 Task: Change the message preview setting to show five lines in Microsoft Outlook.
Action: Mouse moved to (181, 27)
Screenshot: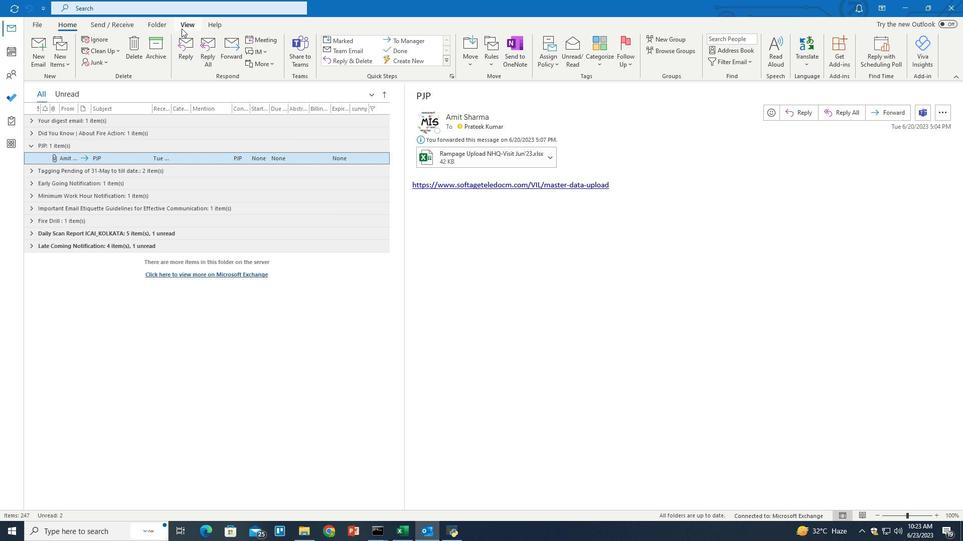 
Action: Mouse pressed left at (181, 27)
Screenshot: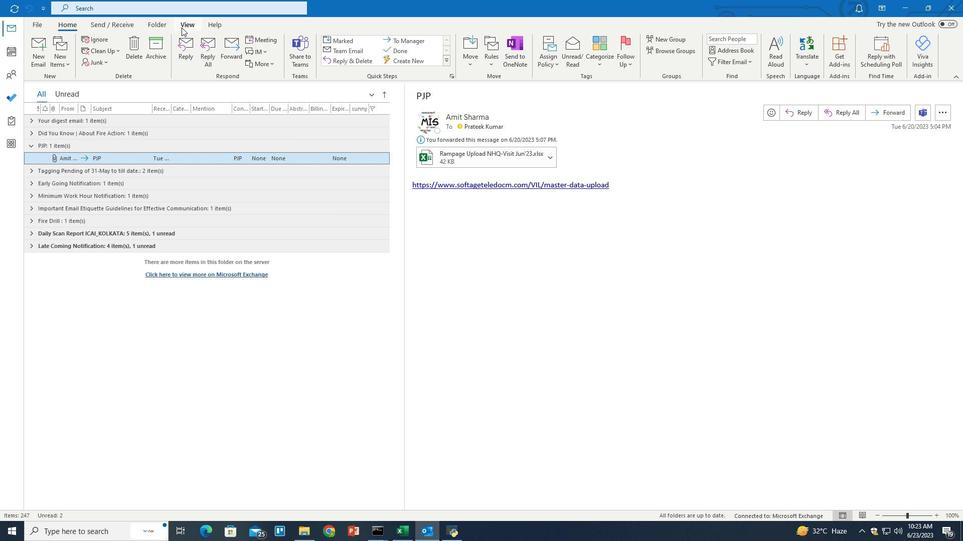 
Action: Mouse moved to (846, 51)
Screenshot: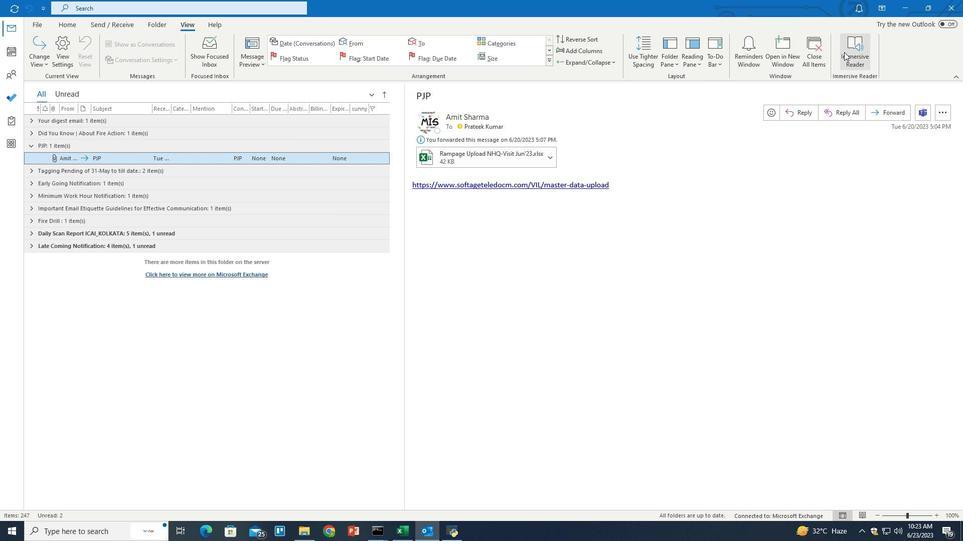 
Action: Mouse pressed left at (846, 51)
Screenshot: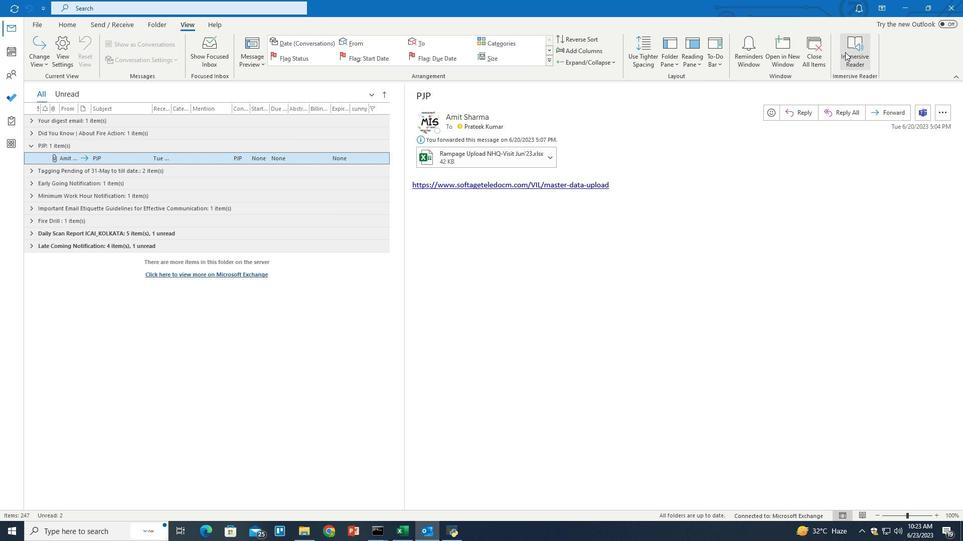 
Action: Mouse moved to (85, 53)
Screenshot: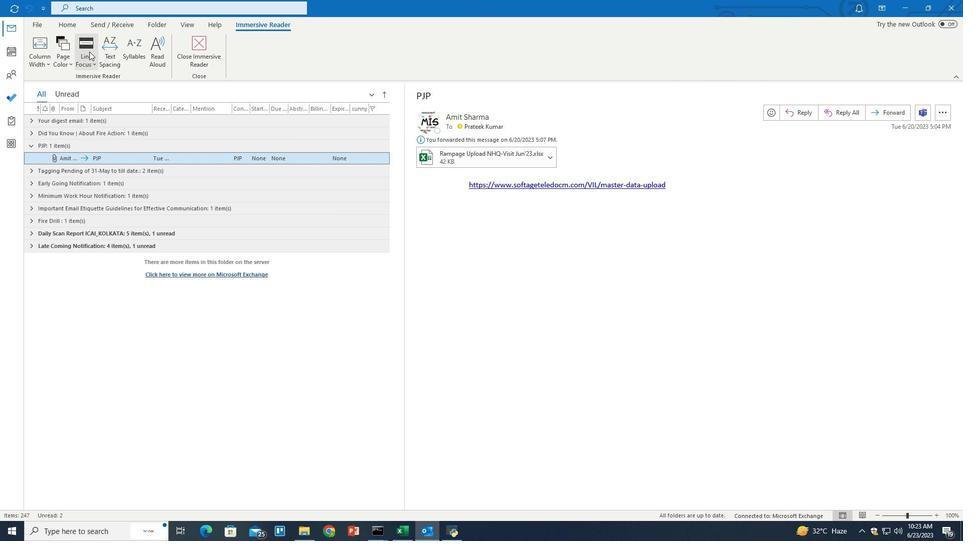 
Action: Mouse pressed left at (85, 53)
Screenshot: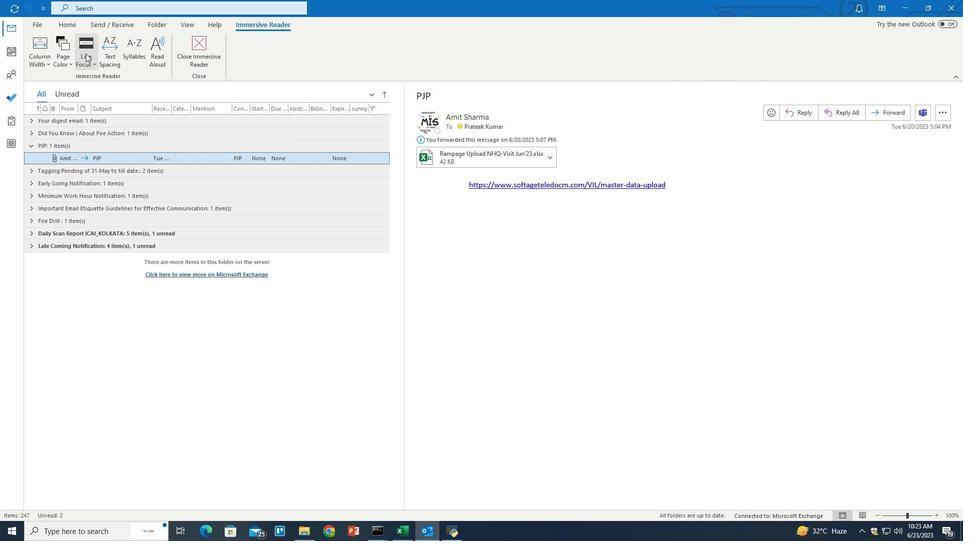 
Action: Mouse moved to (123, 154)
Screenshot: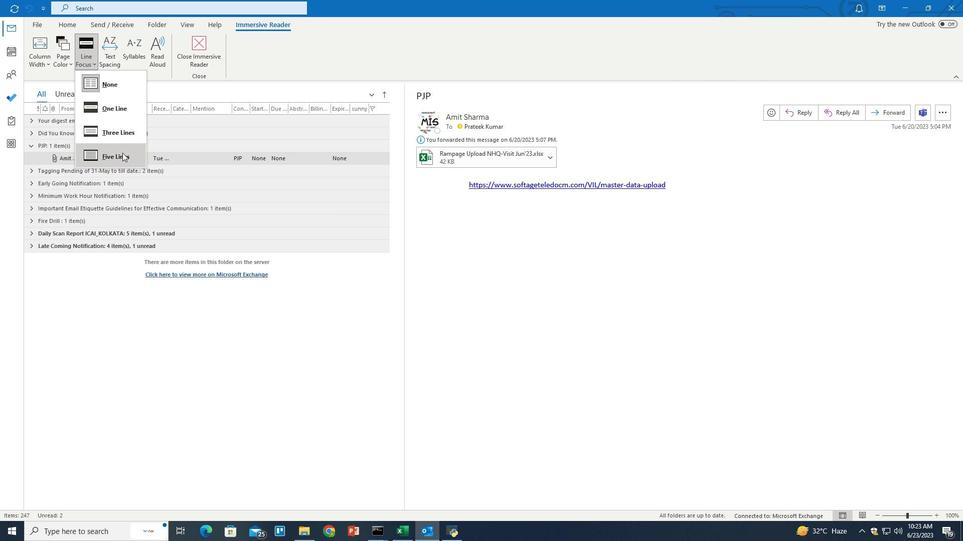 
Action: Mouse pressed left at (123, 154)
Screenshot: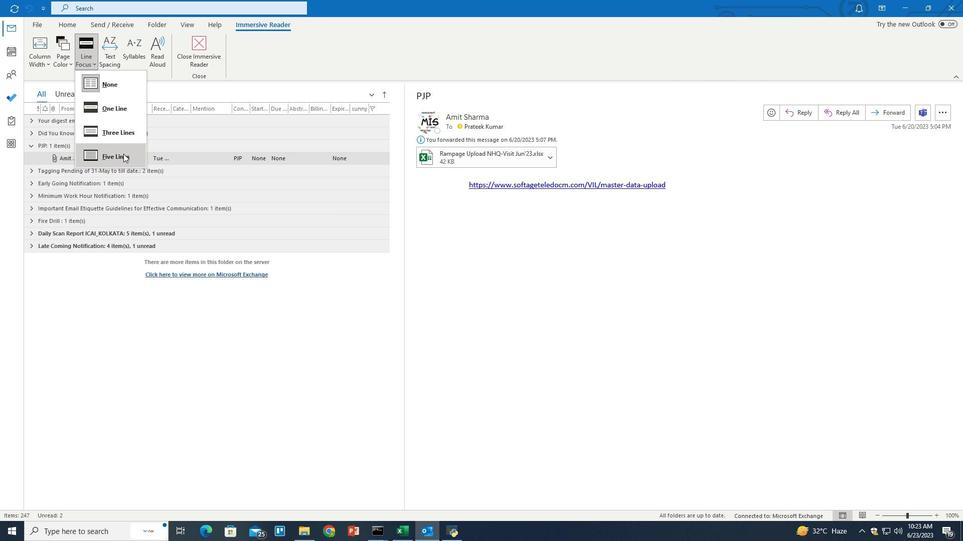 
Action: Mouse moved to (125, 155)
Screenshot: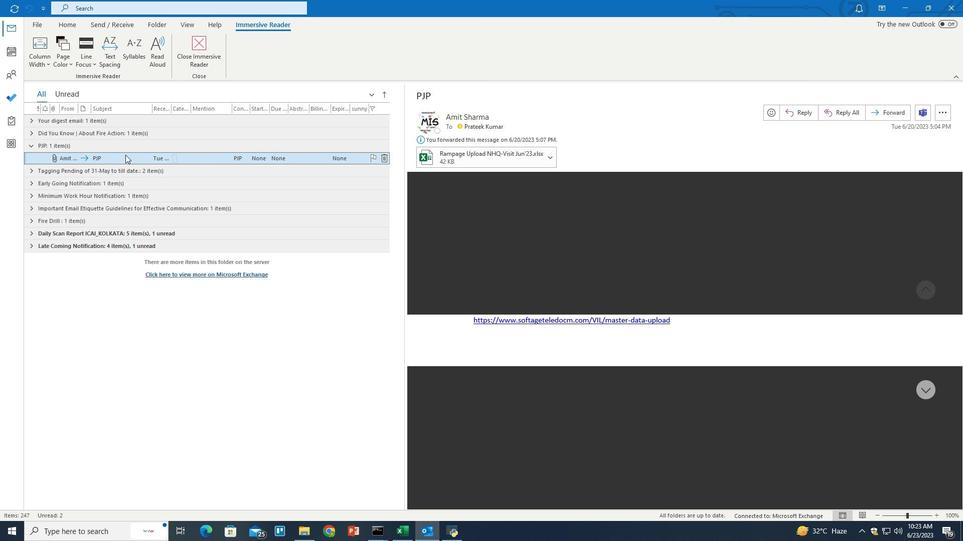 
